 Task: Search #management.
Action: Mouse moved to (396, 71)
Screenshot: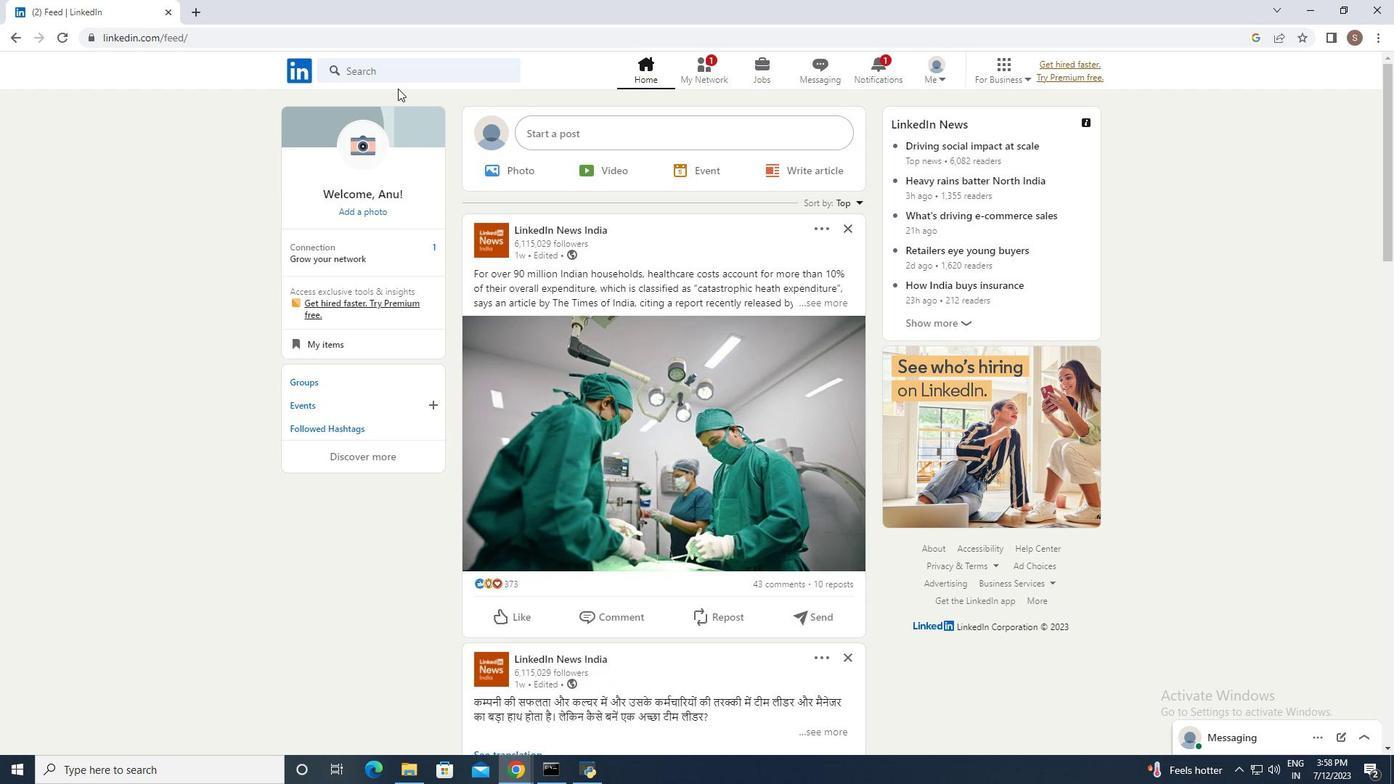 
Action: Mouse pressed left at (396, 71)
Screenshot: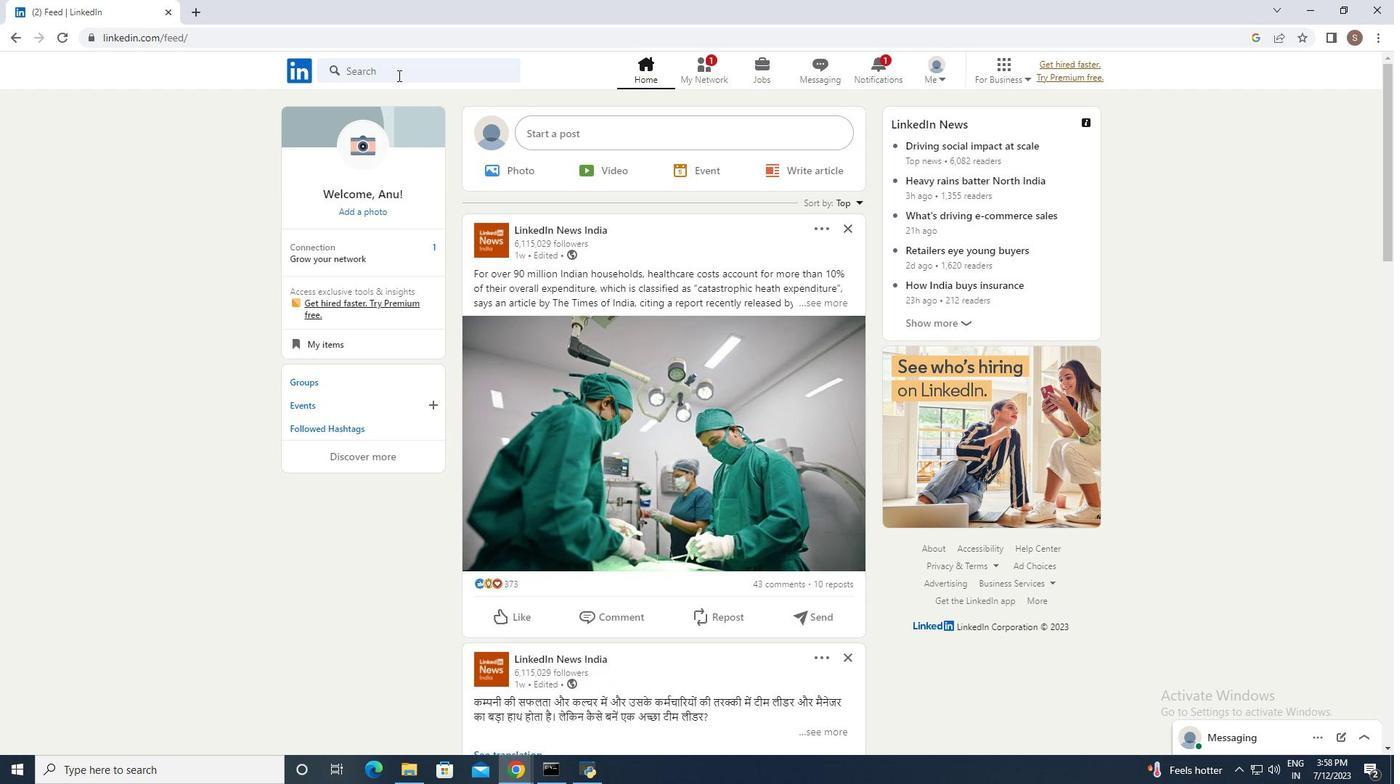 
Action: Mouse moved to (376, 187)
Screenshot: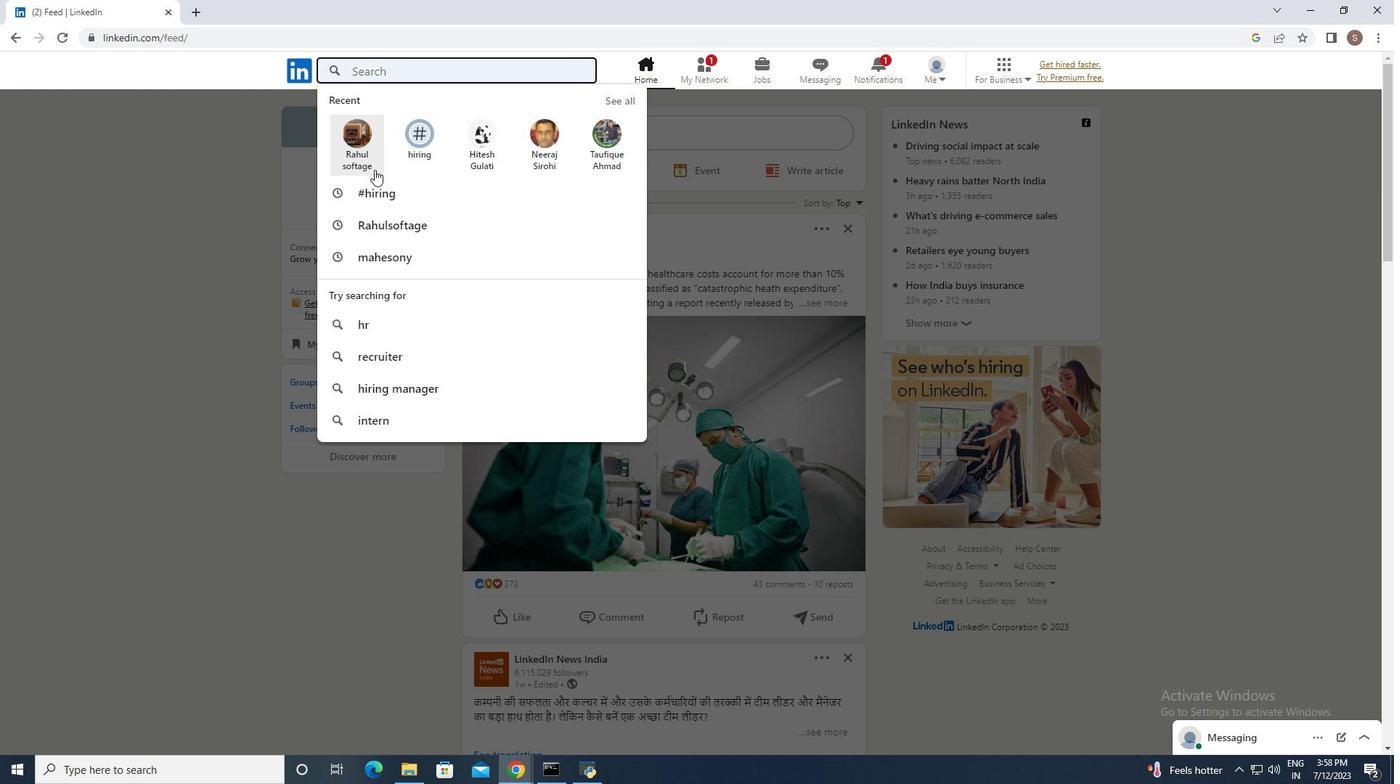 
Action: Mouse pressed left at (376, 187)
Screenshot: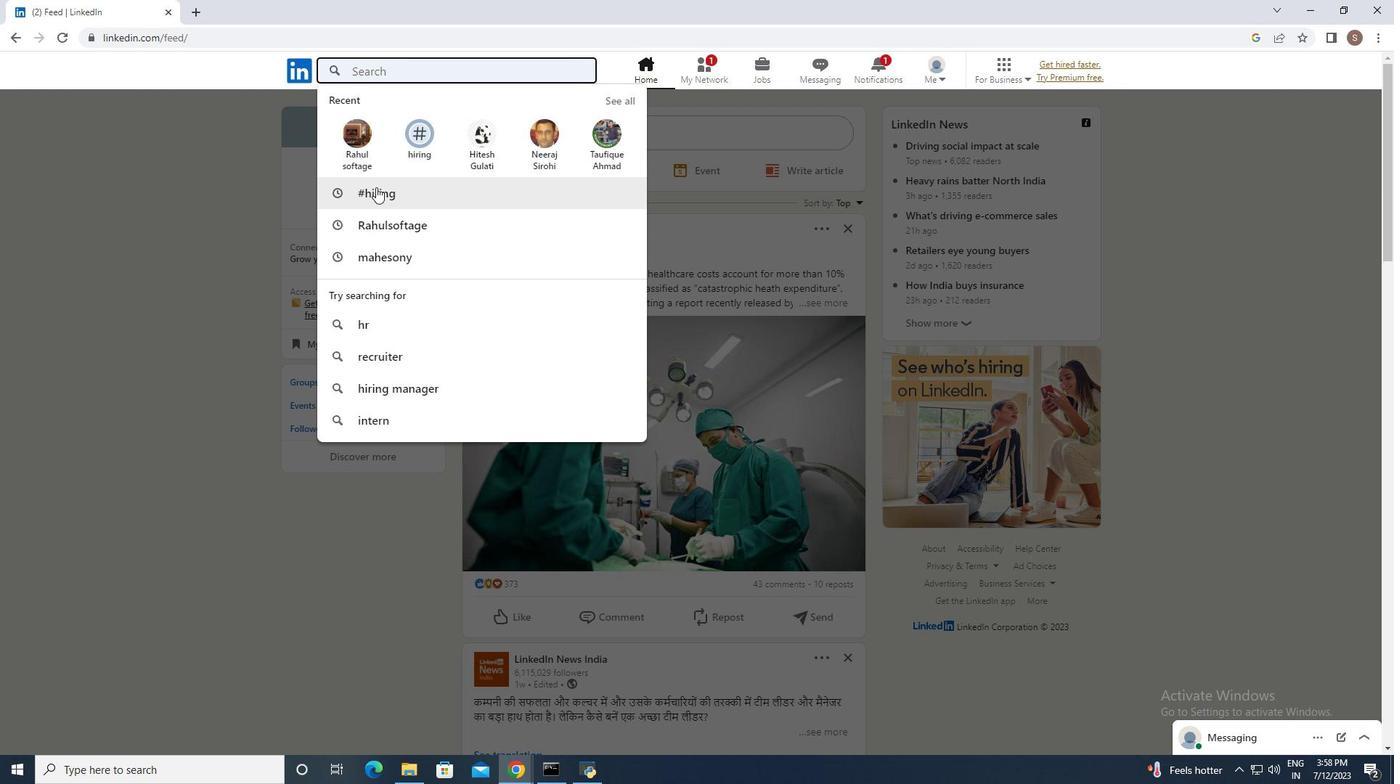 
Action: Mouse moved to (411, 109)
Screenshot: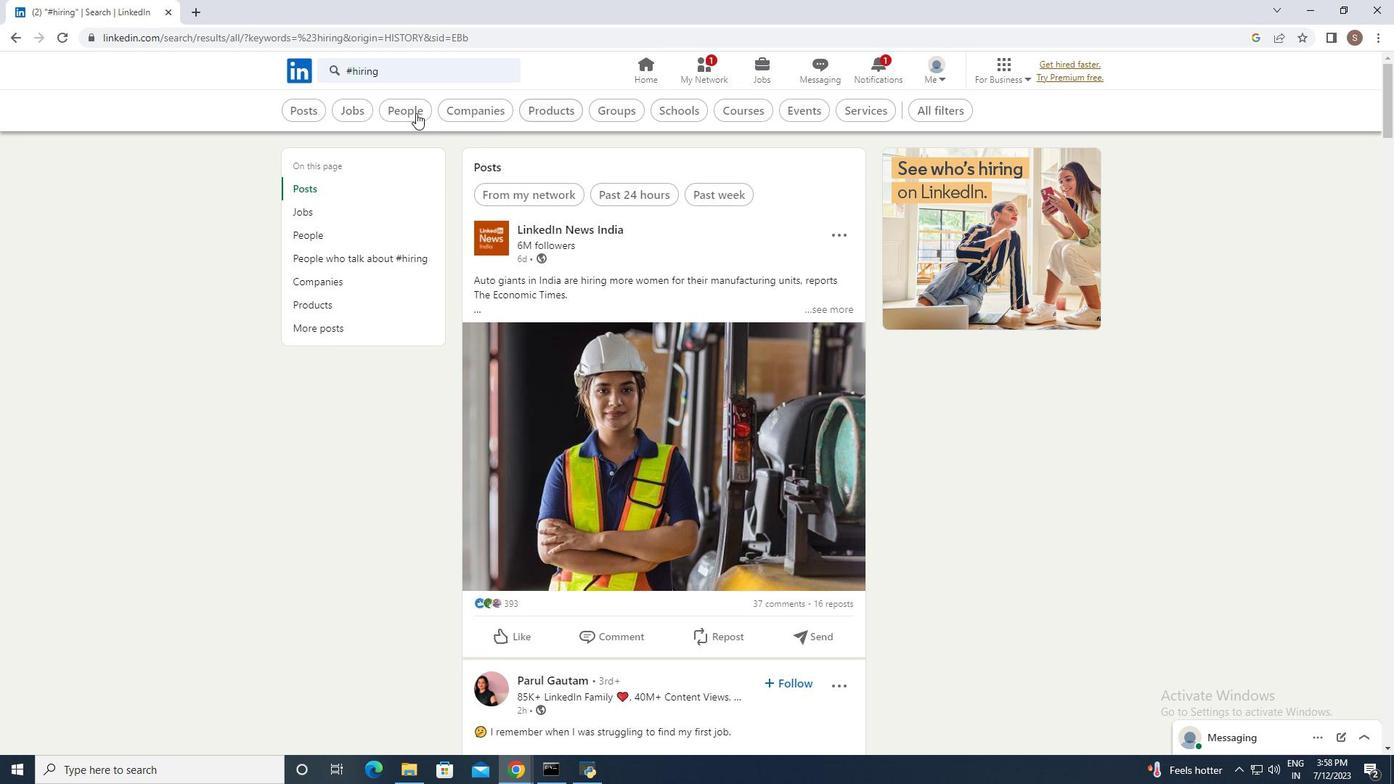 
Action: Mouse pressed left at (411, 109)
Screenshot: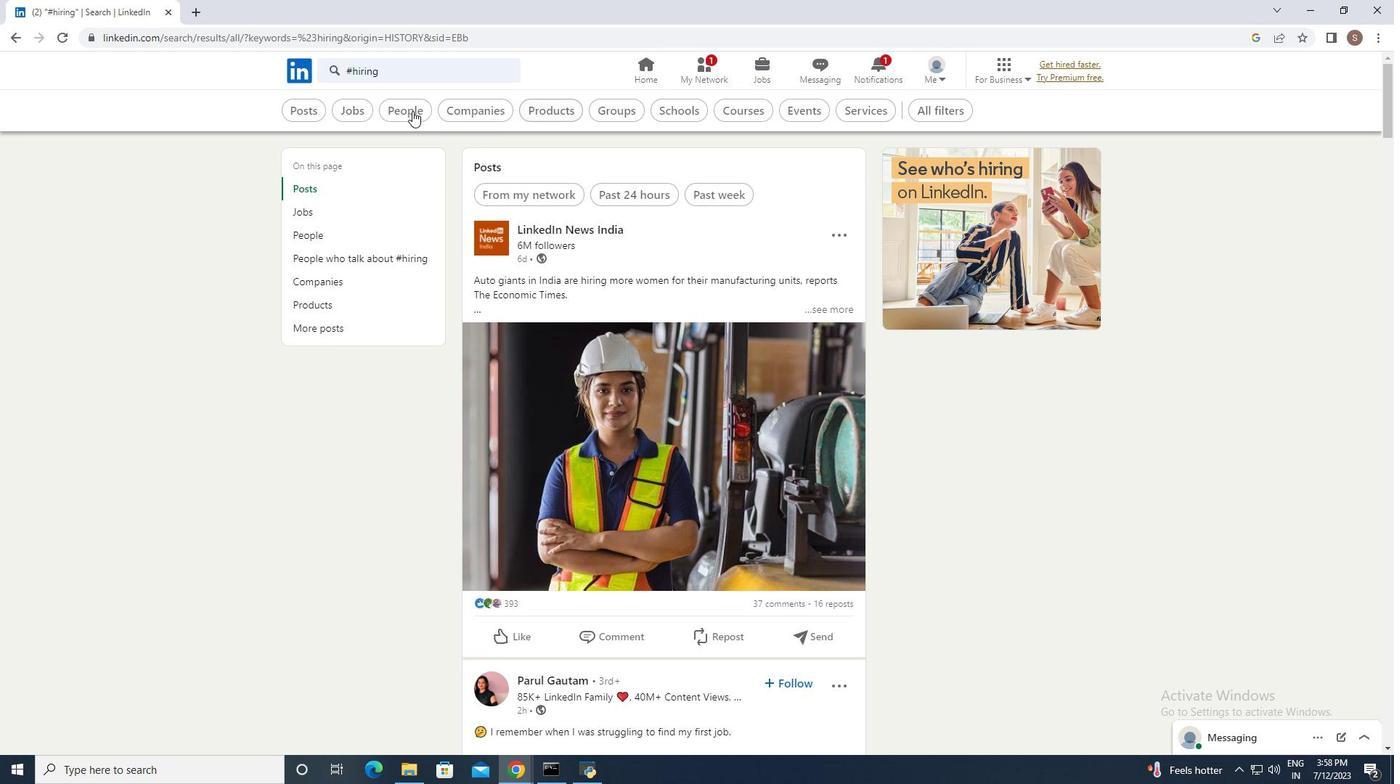 
Action: Mouse moved to (696, 107)
Screenshot: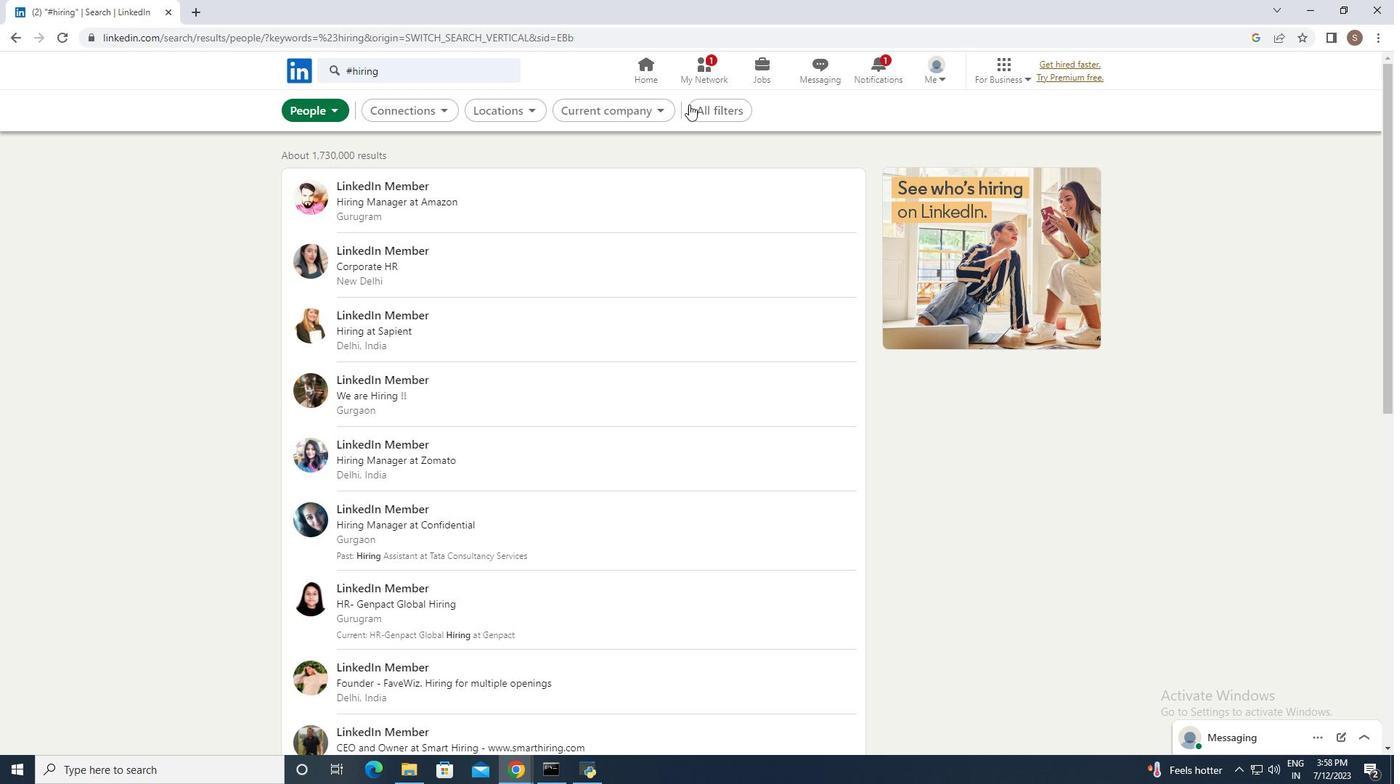 
Action: Mouse pressed left at (696, 107)
Screenshot: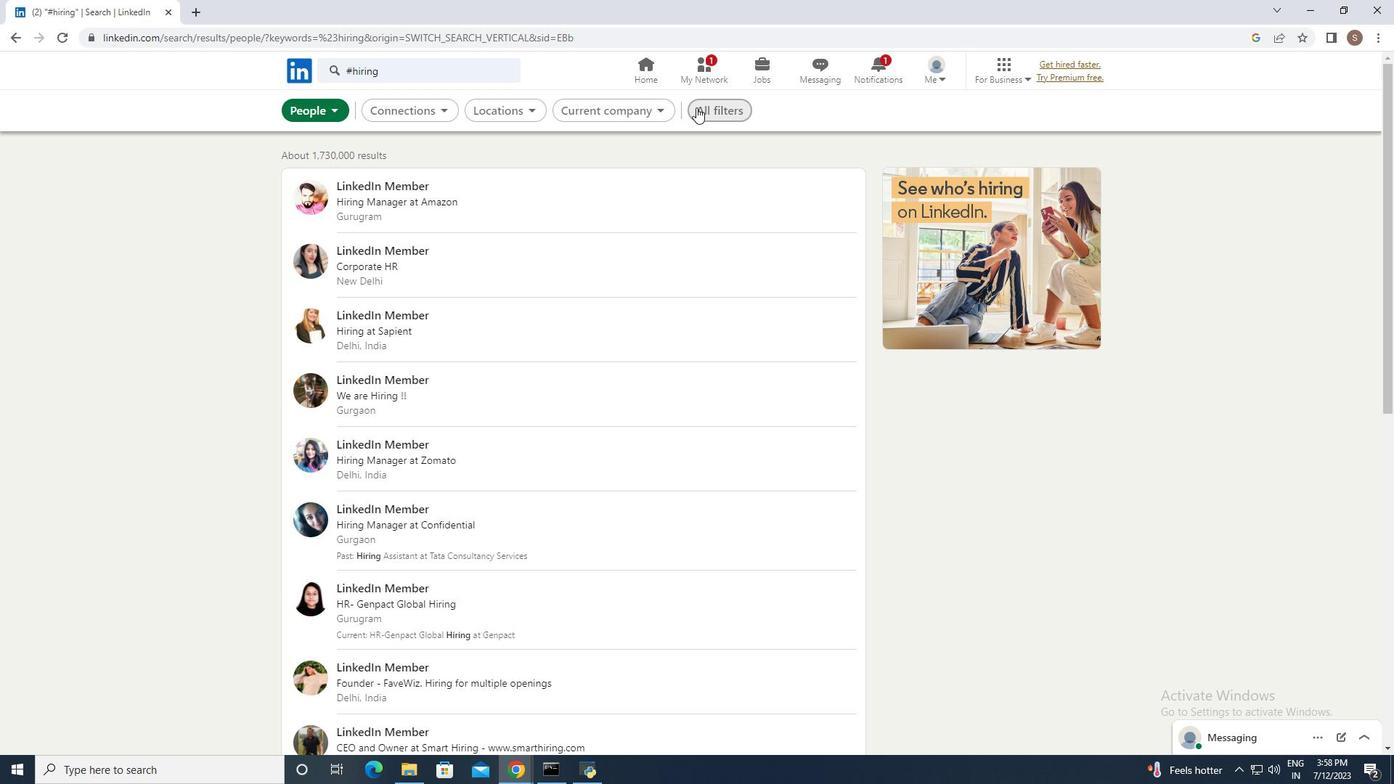 
Action: Mouse moved to (1099, 419)
Screenshot: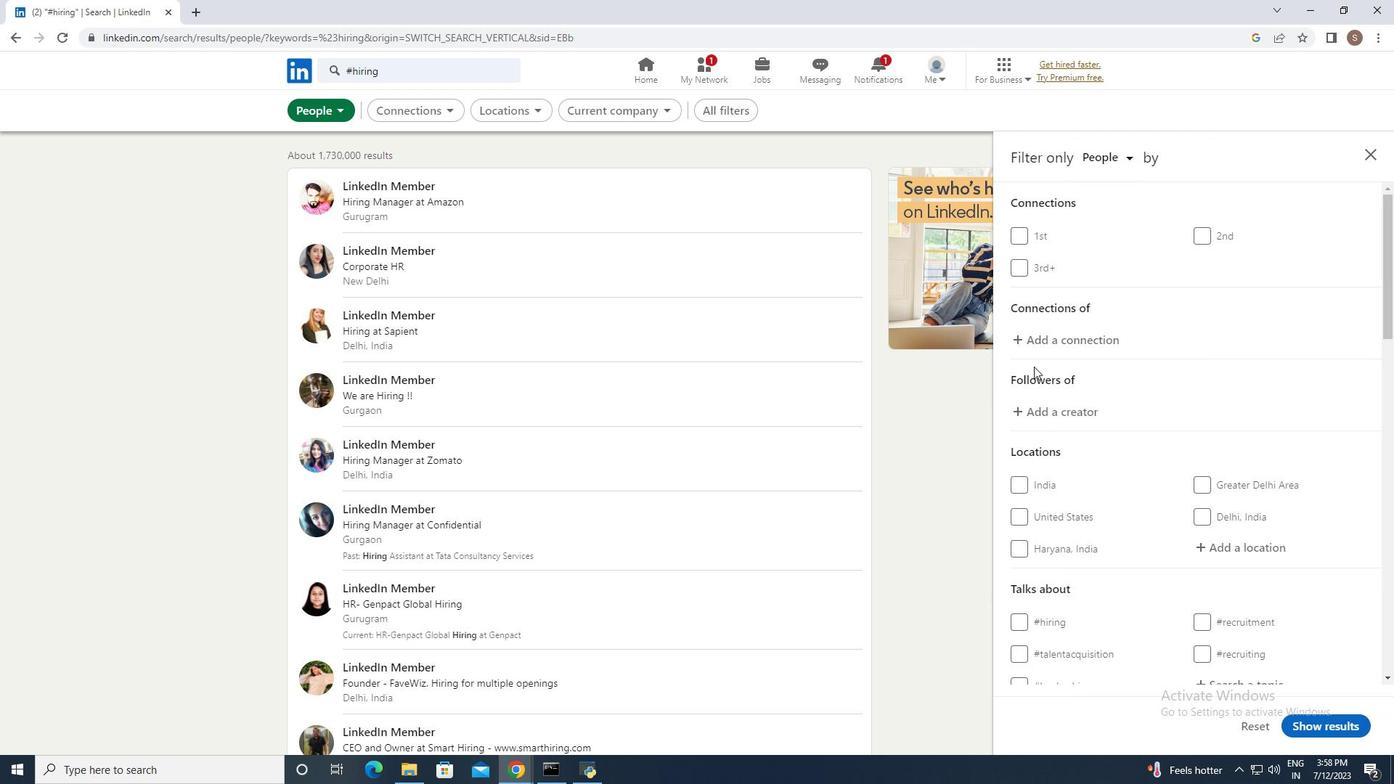 
Action: Mouse scrolled (1099, 419) with delta (0, 0)
Screenshot: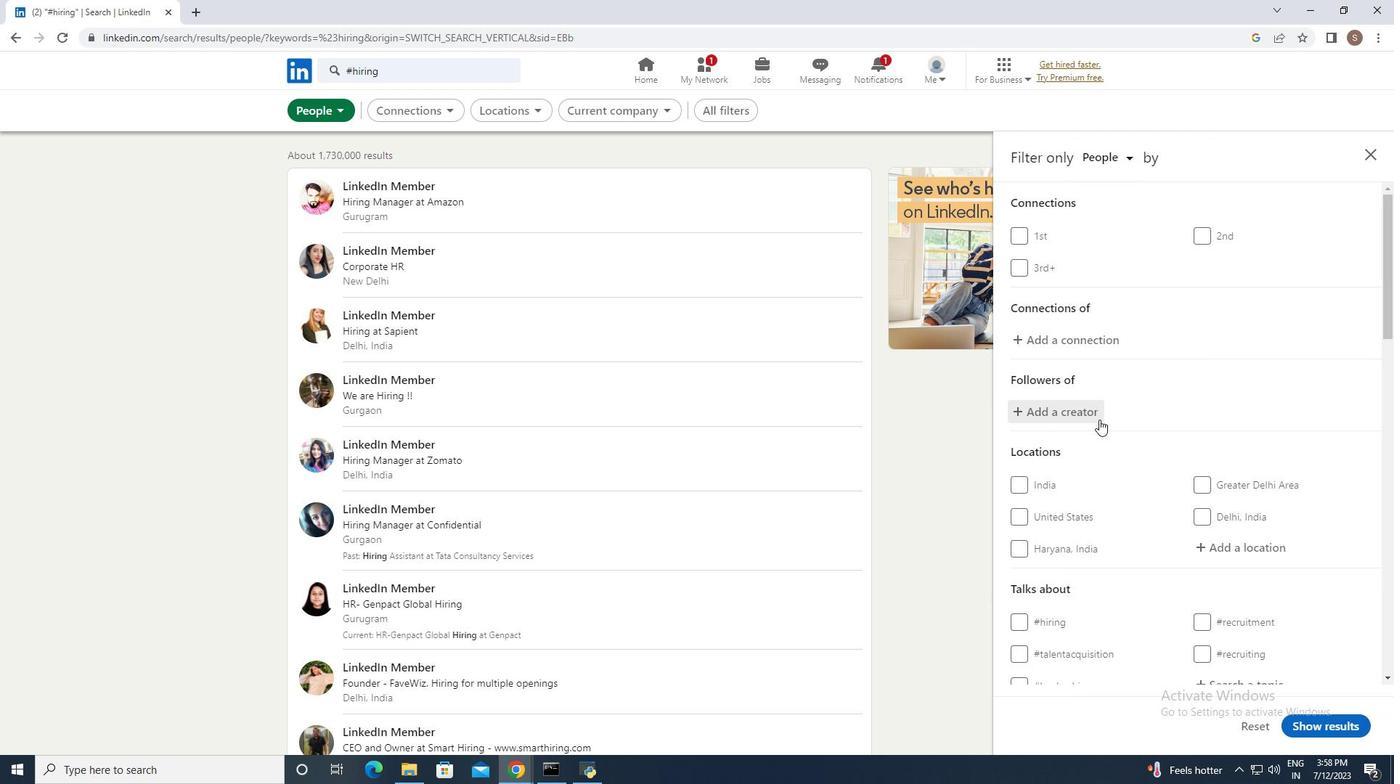
Action: Mouse scrolled (1099, 419) with delta (0, 0)
Screenshot: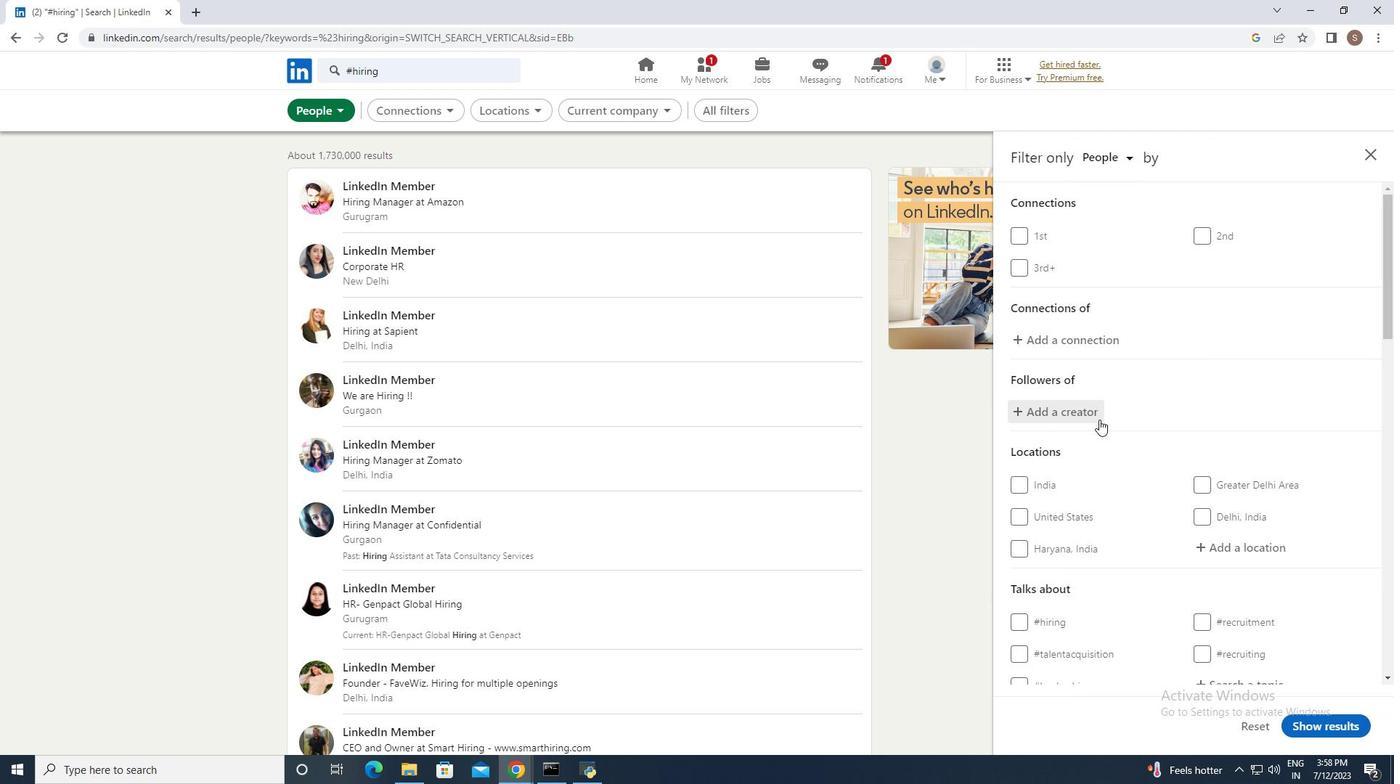 
Action: Mouse scrolled (1099, 419) with delta (0, 0)
Screenshot: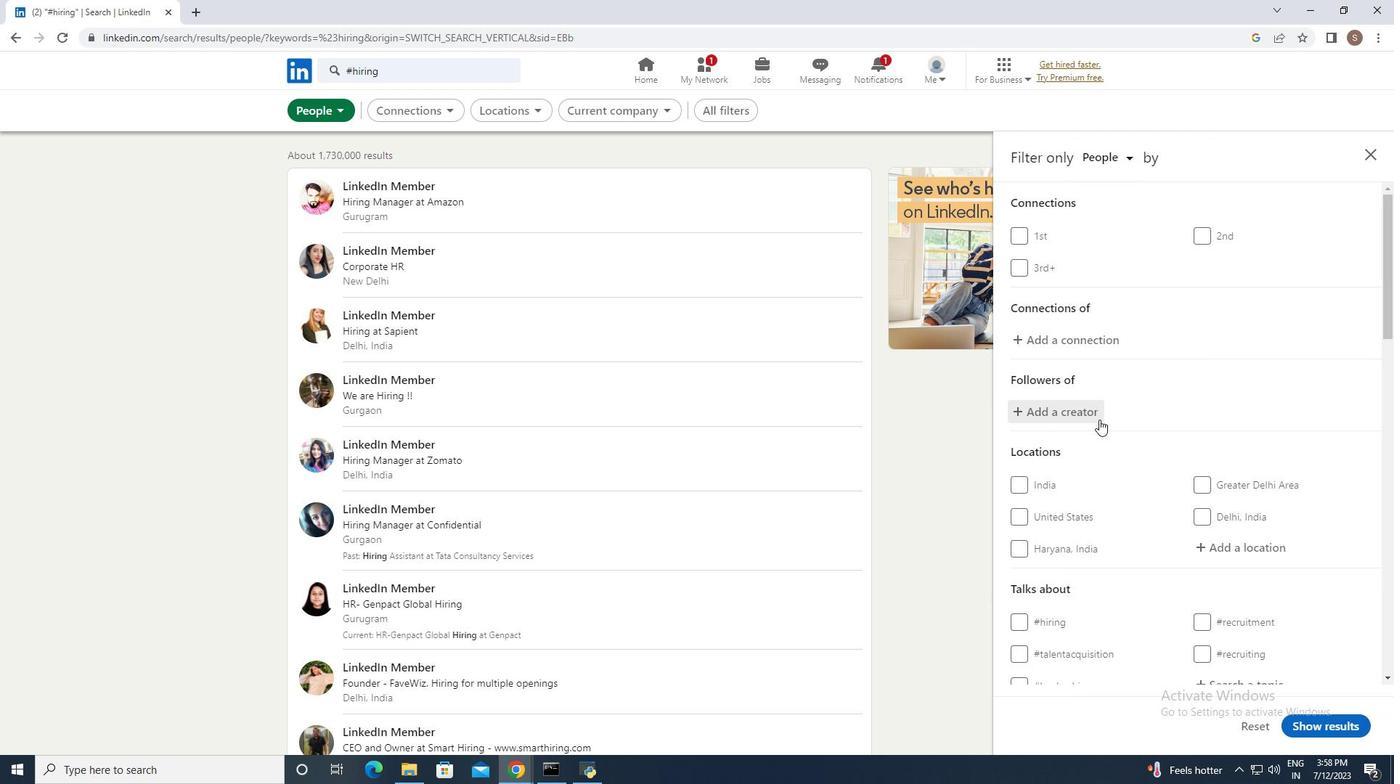 
Action: Mouse moved to (1211, 462)
Screenshot: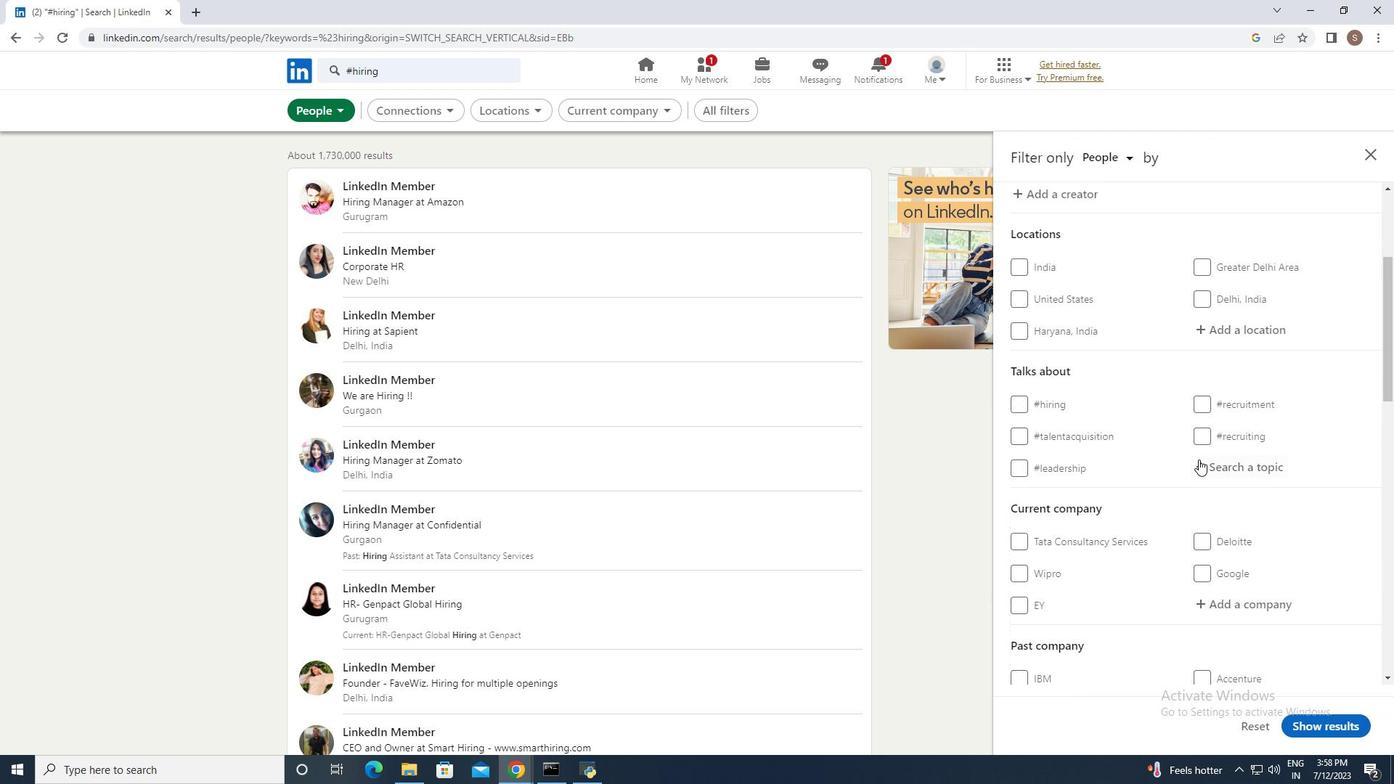 
Action: Mouse pressed left at (1211, 462)
Screenshot: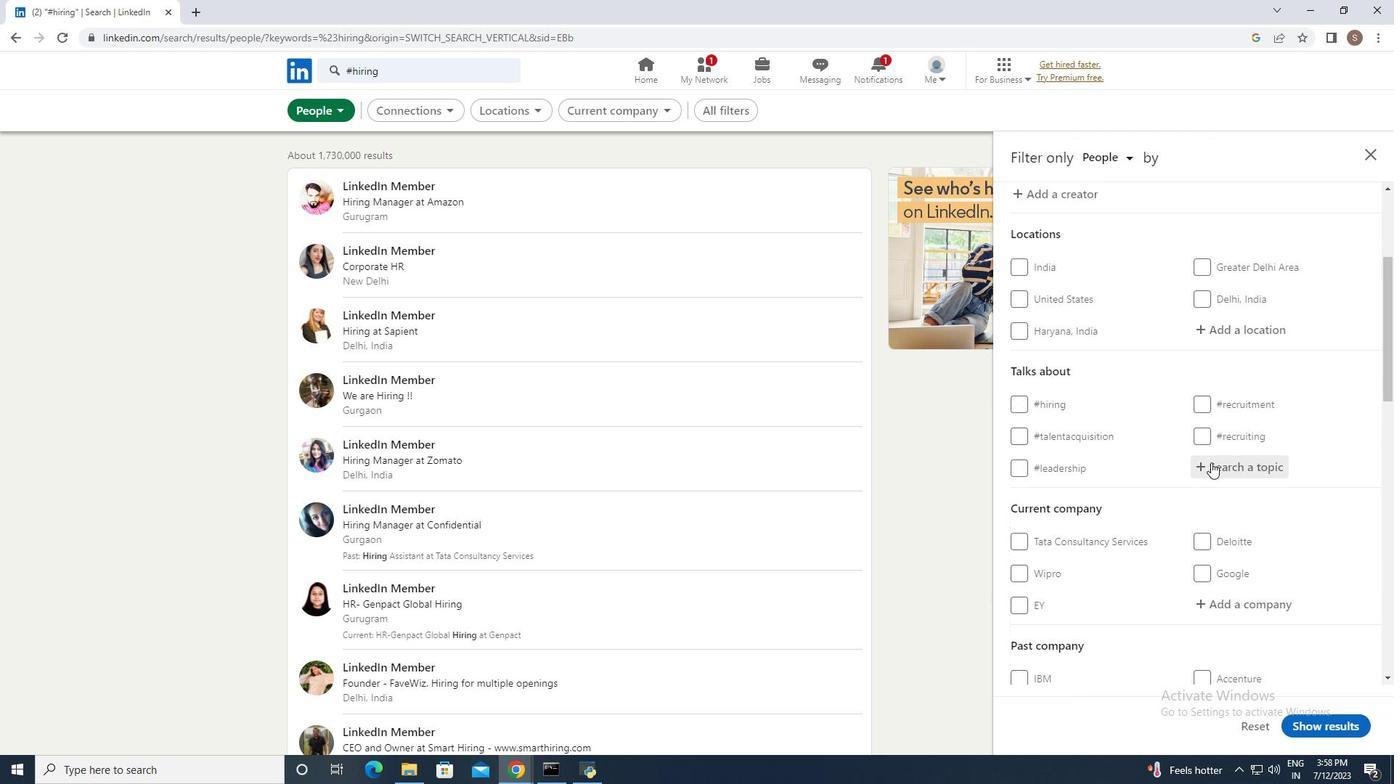 
Action: Key pressed <Key.shift>#management<Key.enter>
Screenshot: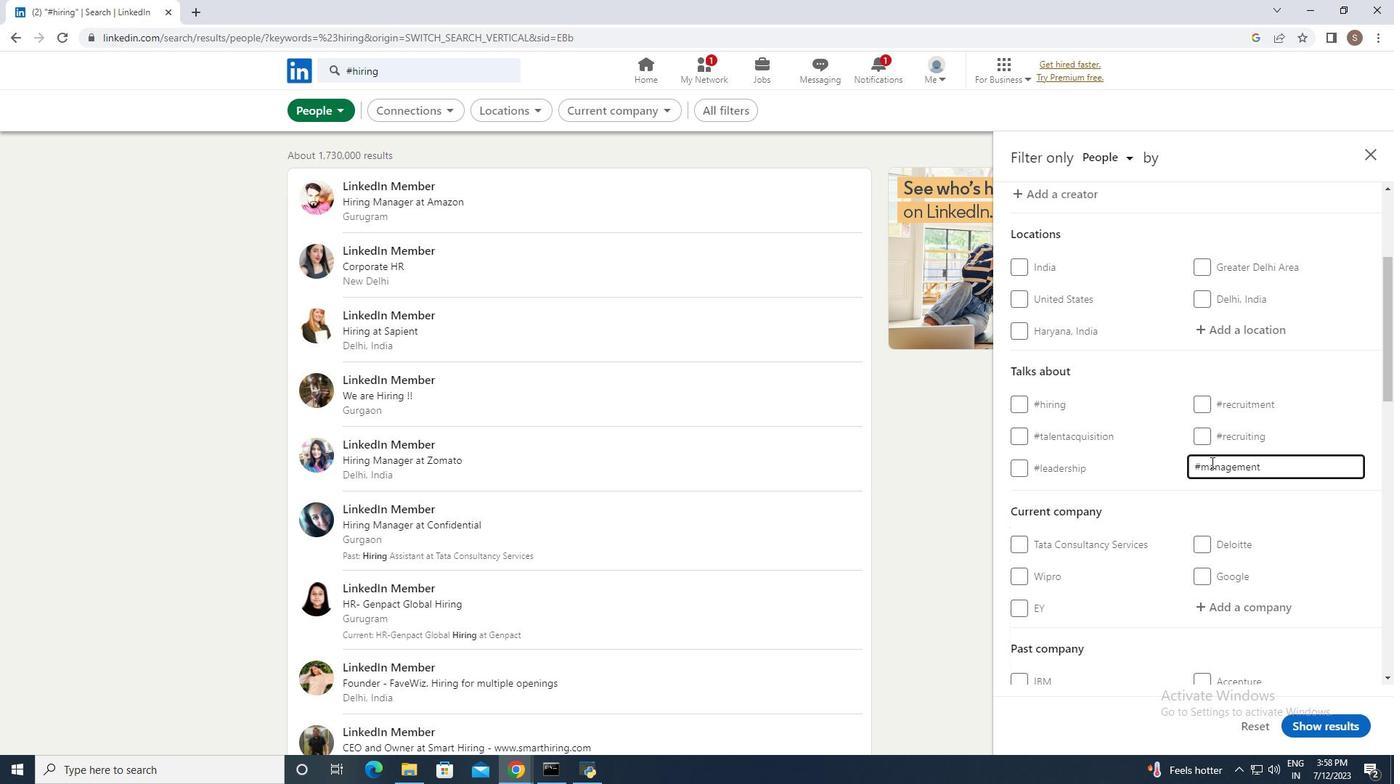 
Action: Mouse moved to (1316, 724)
Screenshot: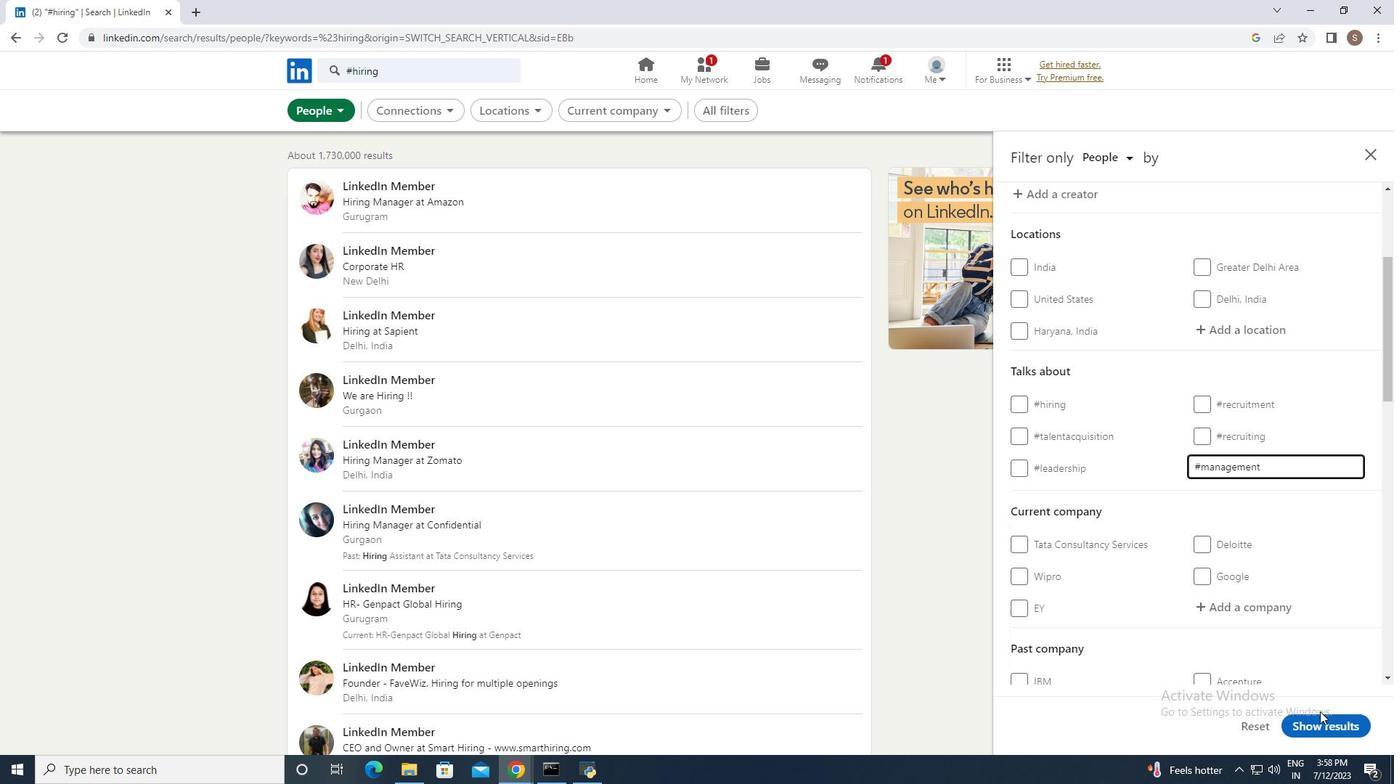 
Action: Mouse pressed left at (1316, 724)
Screenshot: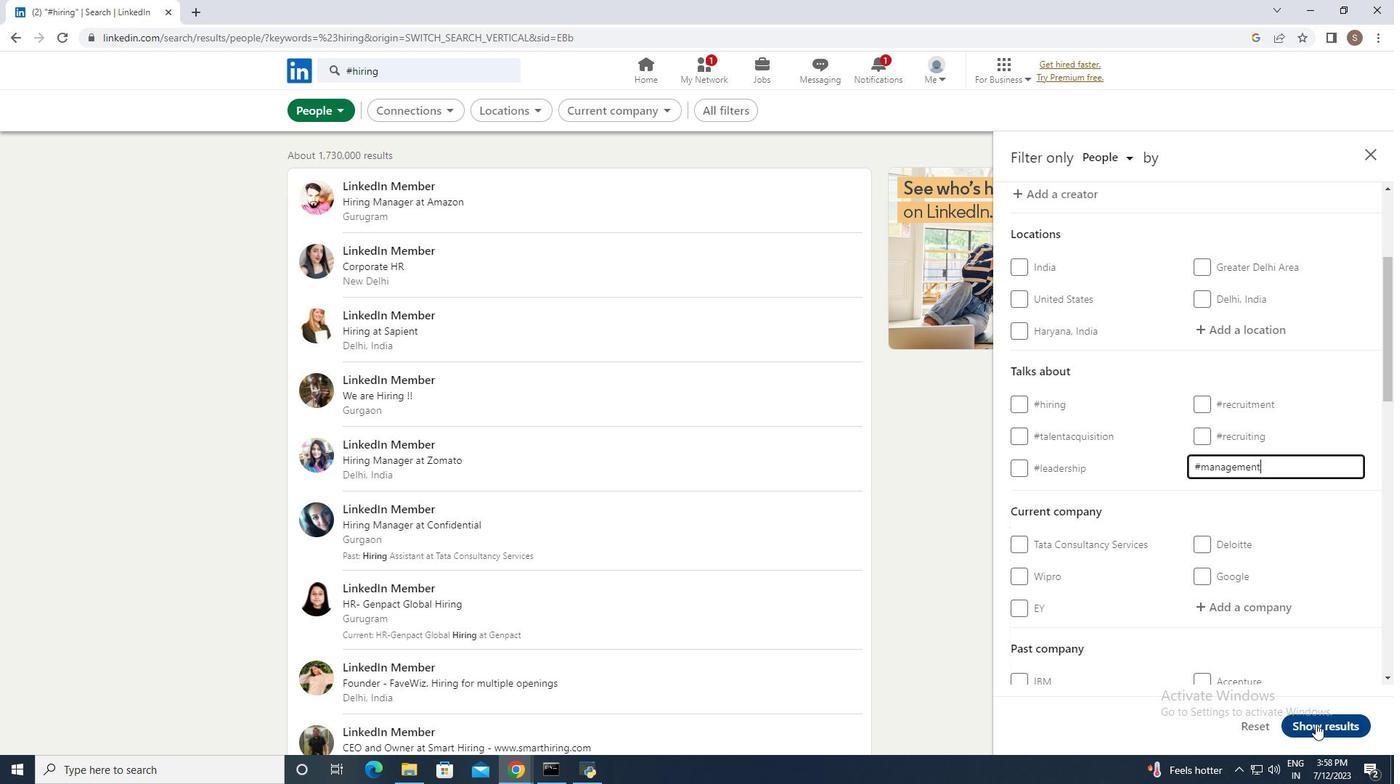 
